 Task: Create a rule from the Recommended list, Task Added to this Project -> add SubTasks in the project TransportWorks with SubTasks Gather and Analyse Requirements , Design and Implement Solution , System Test and UAT , Release to Production / Go Live.
Action: Mouse moved to (68, 520)
Screenshot: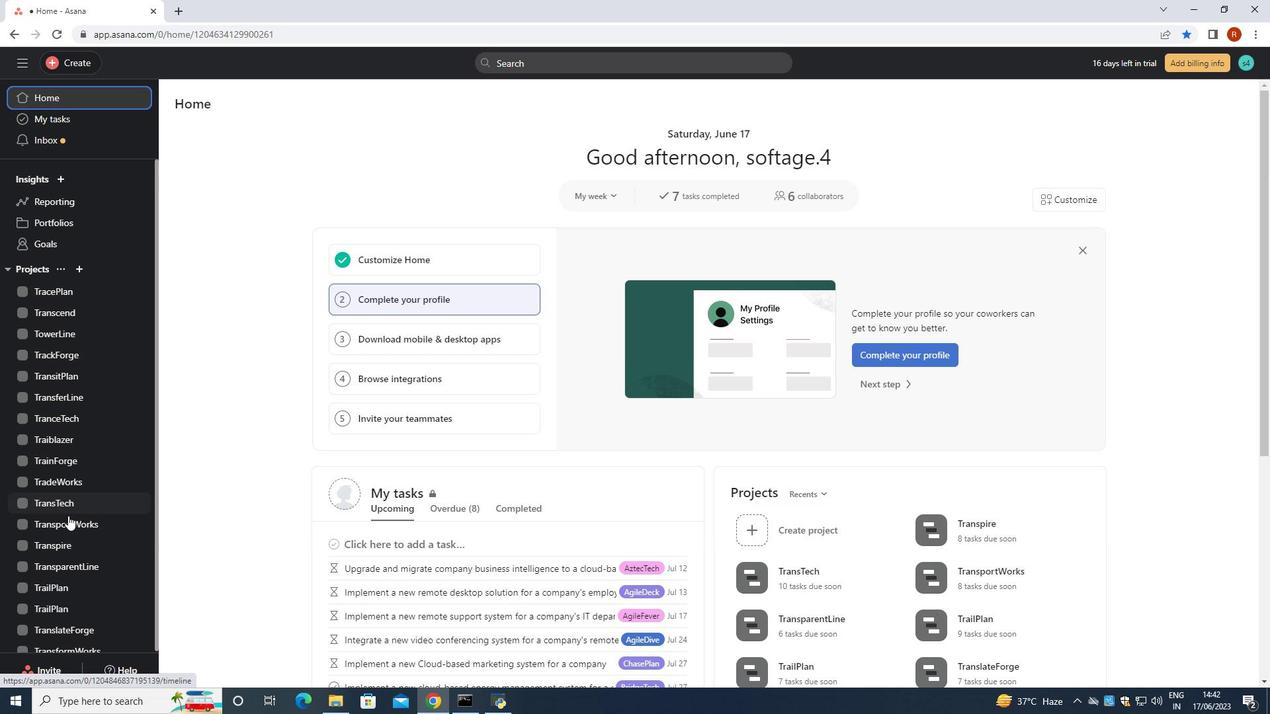 
Action: Mouse pressed left at (68, 520)
Screenshot: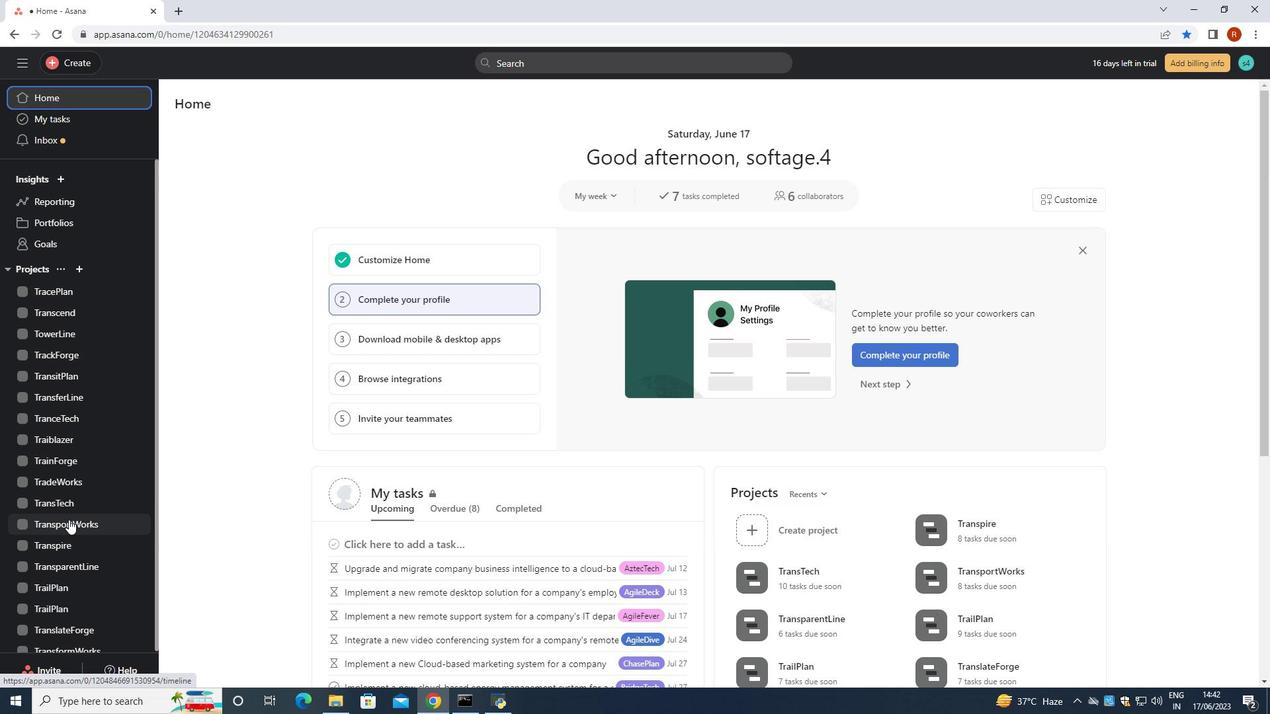 
Action: Mouse moved to (1236, 107)
Screenshot: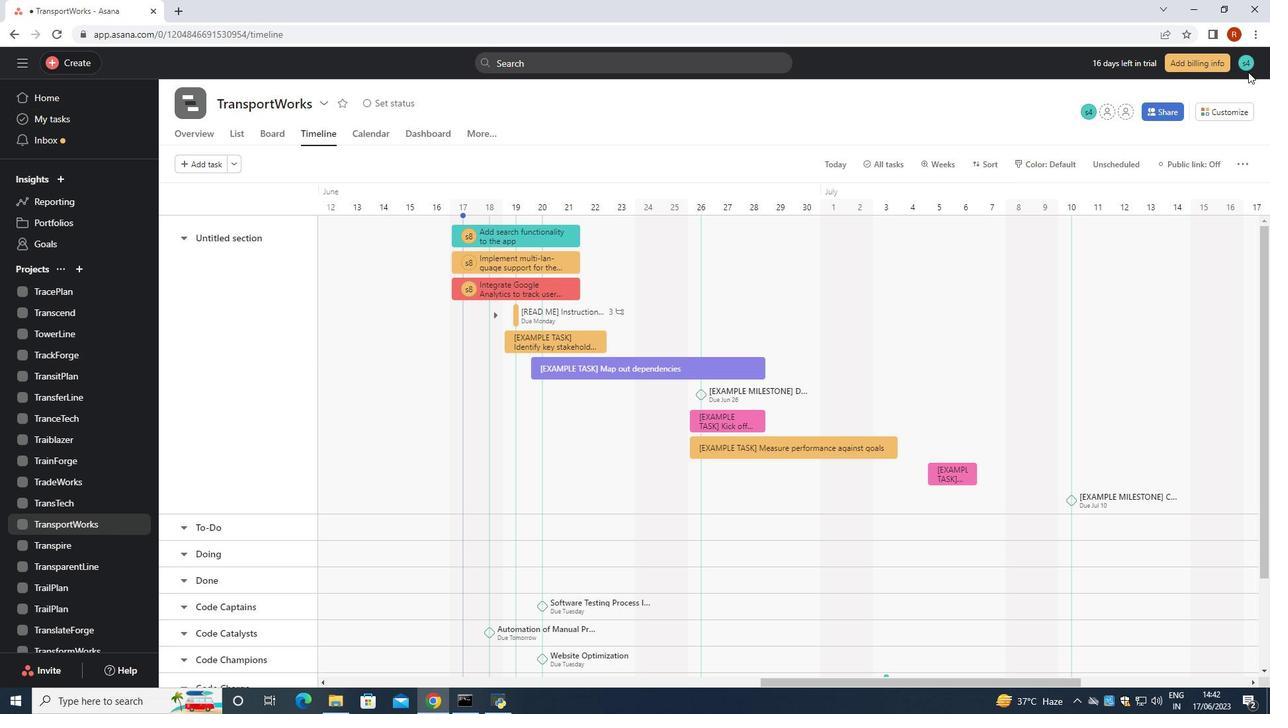
Action: Mouse pressed left at (1236, 107)
Screenshot: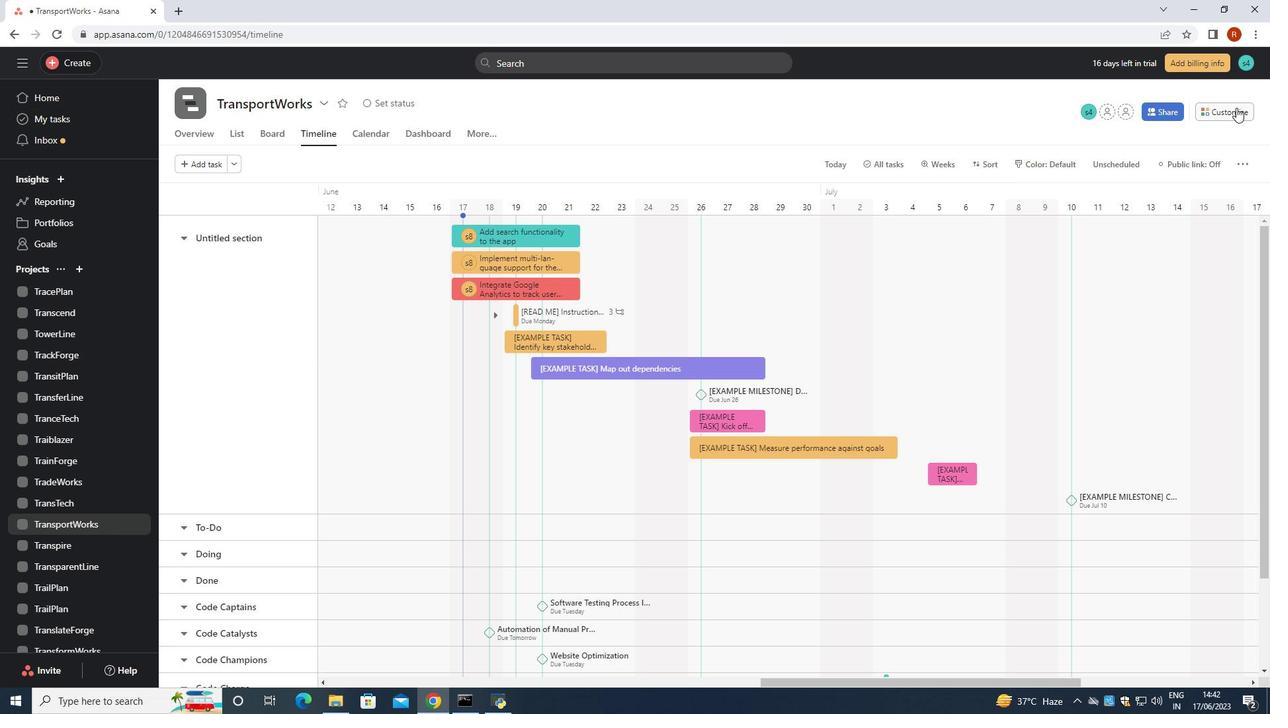 
Action: Mouse moved to (995, 318)
Screenshot: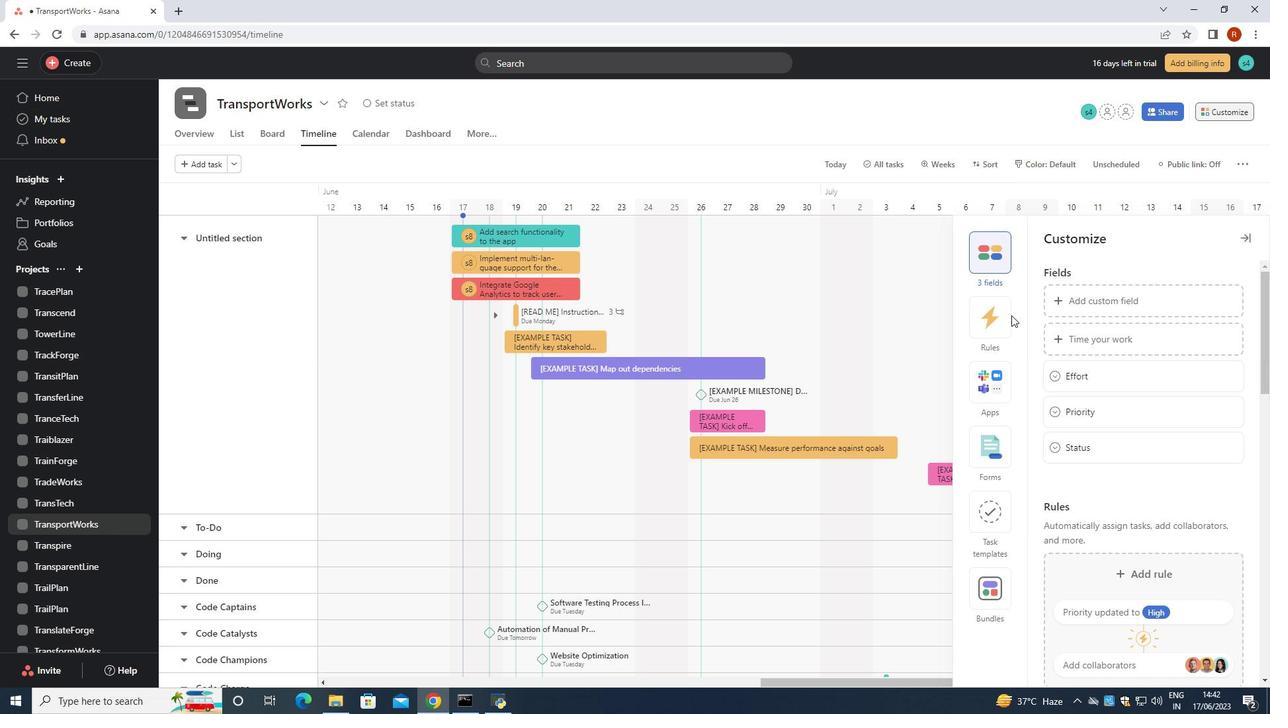 
Action: Mouse pressed left at (995, 318)
Screenshot: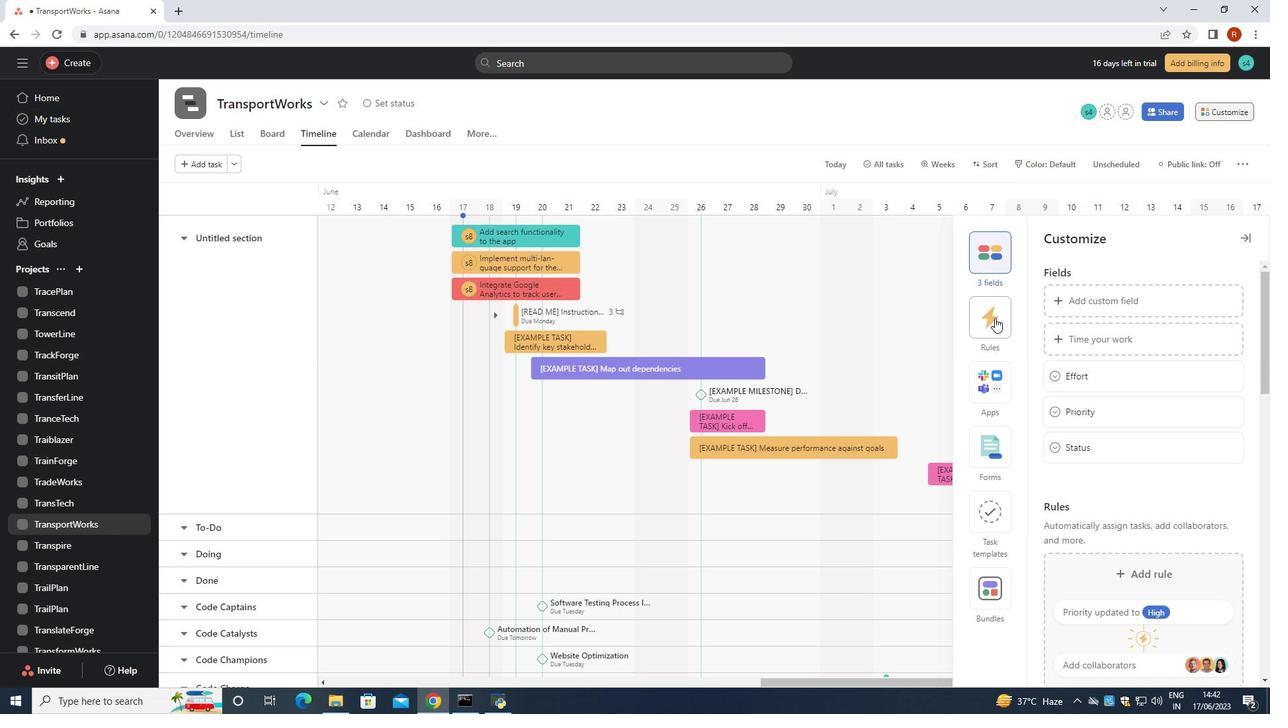 
Action: Mouse moved to (1108, 345)
Screenshot: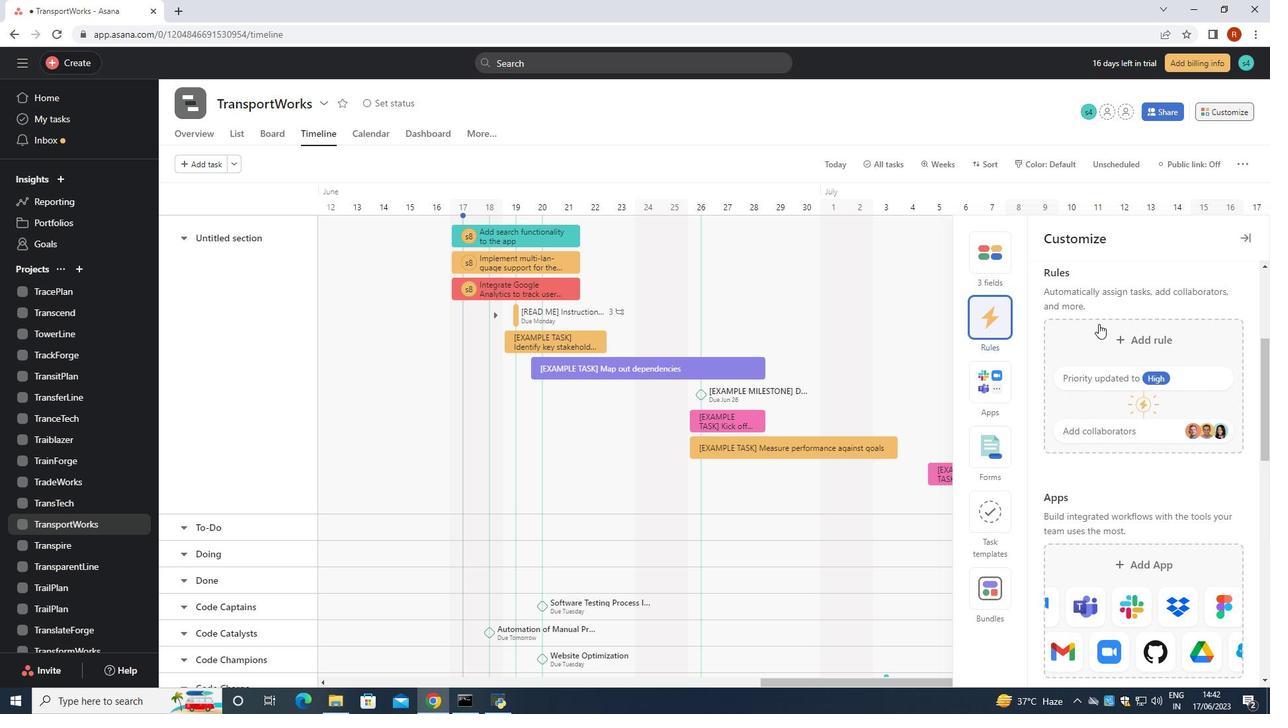 
Action: Mouse pressed left at (1108, 345)
Screenshot: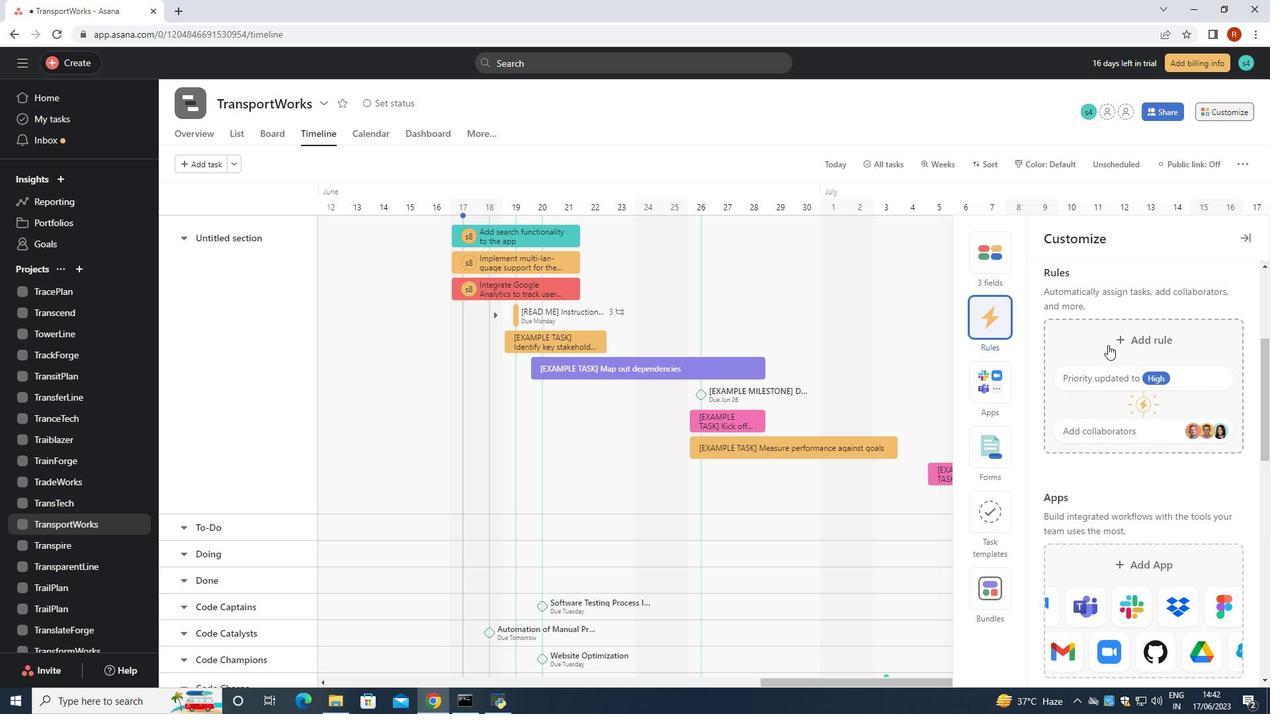 
Action: Mouse moved to (297, 152)
Screenshot: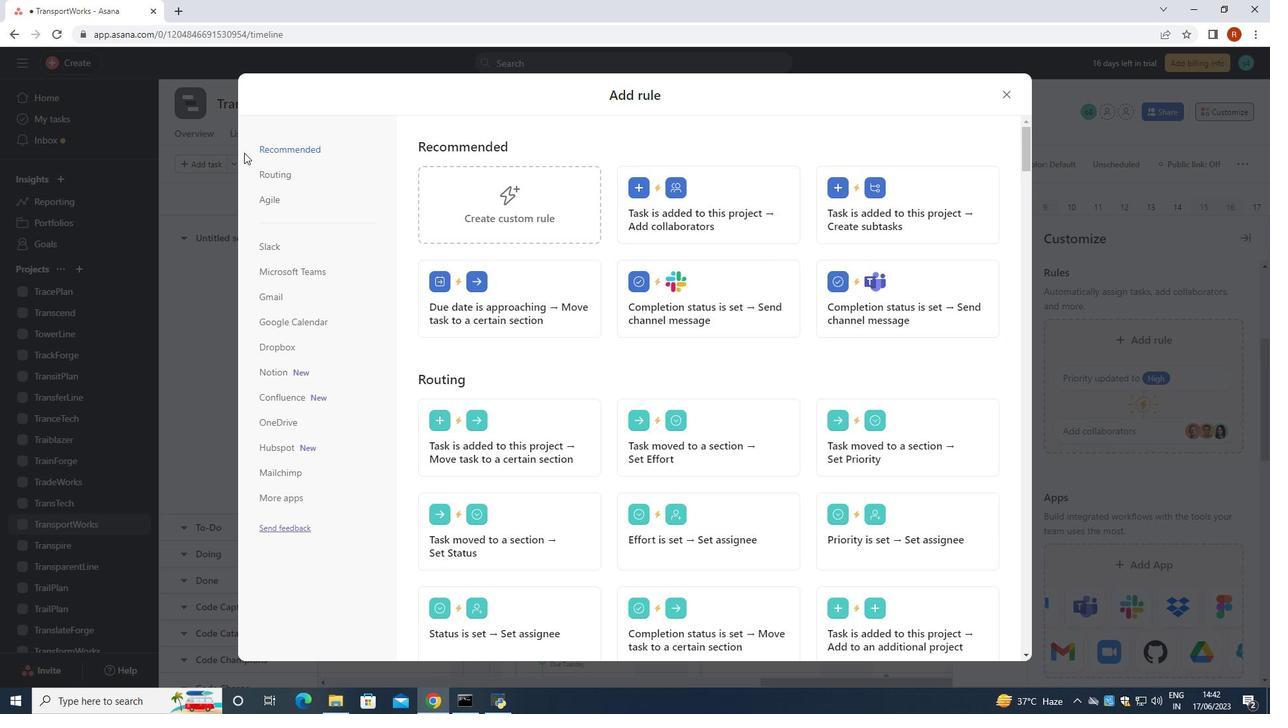 
Action: Mouse pressed left at (297, 152)
Screenshot: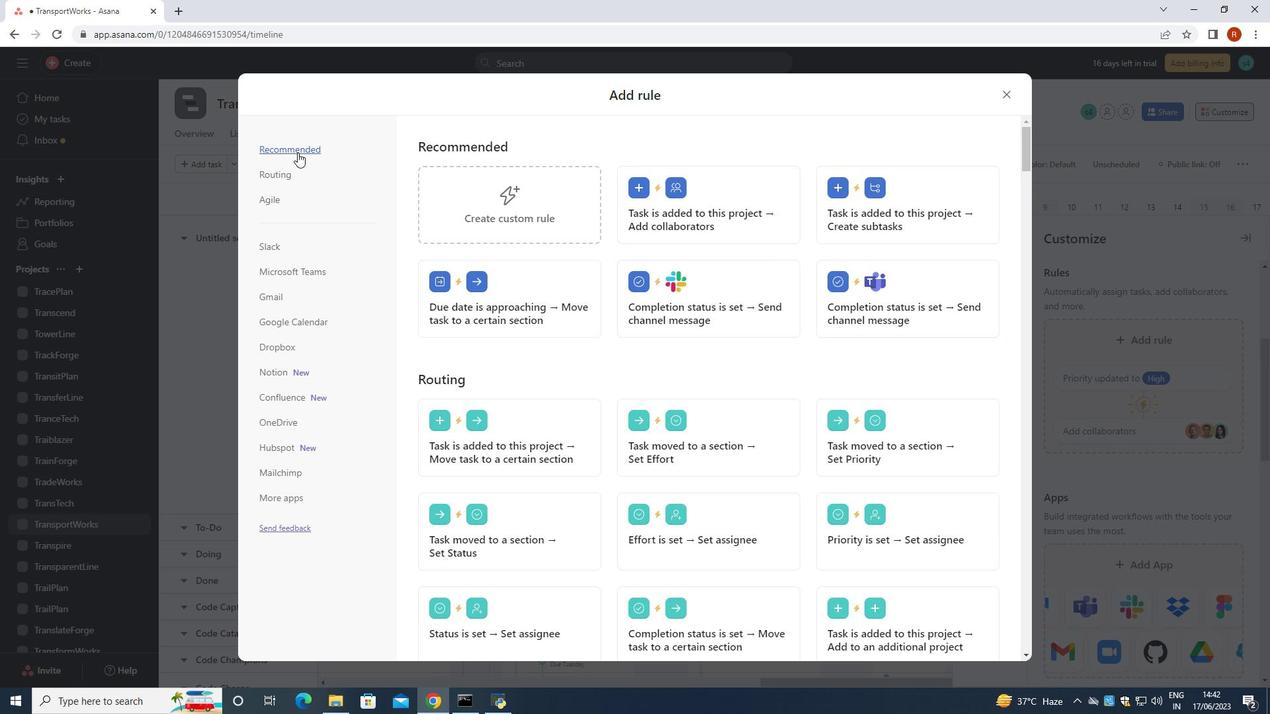 
Action: Mouse pressed left at (297, 152)
Screenshot: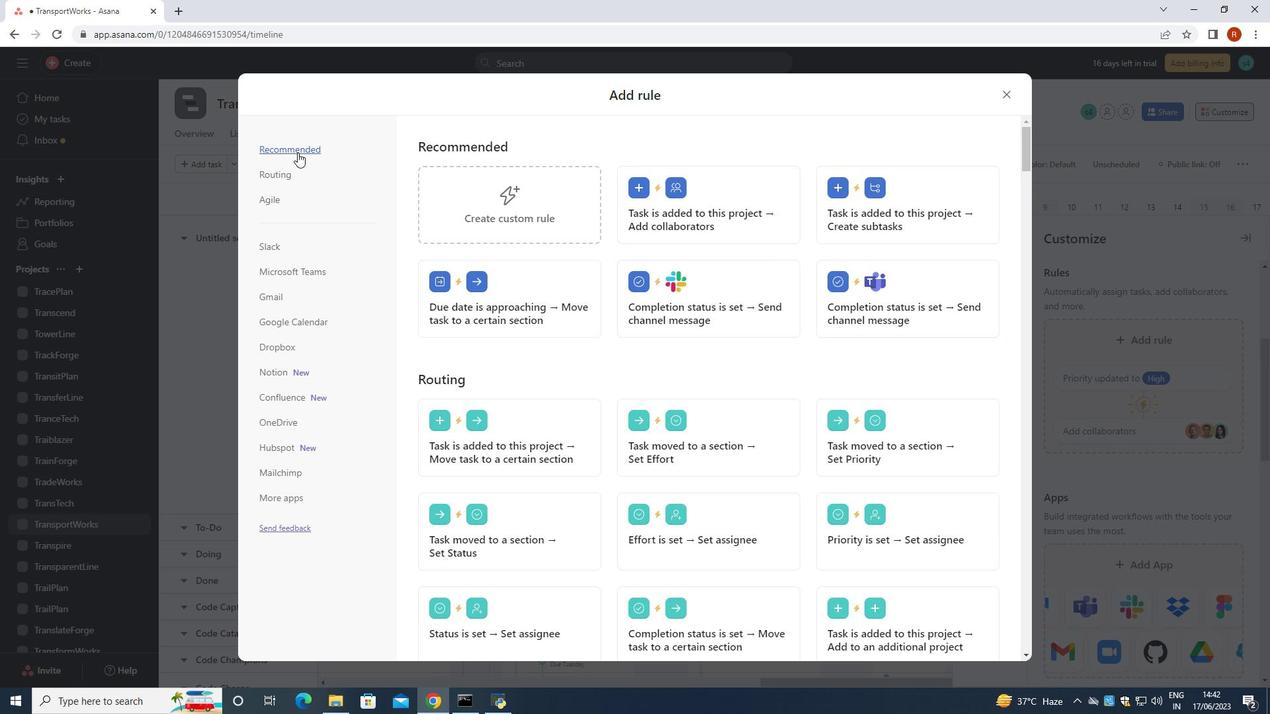 
Action: Mouse moved to (883, 217)
Screenshot: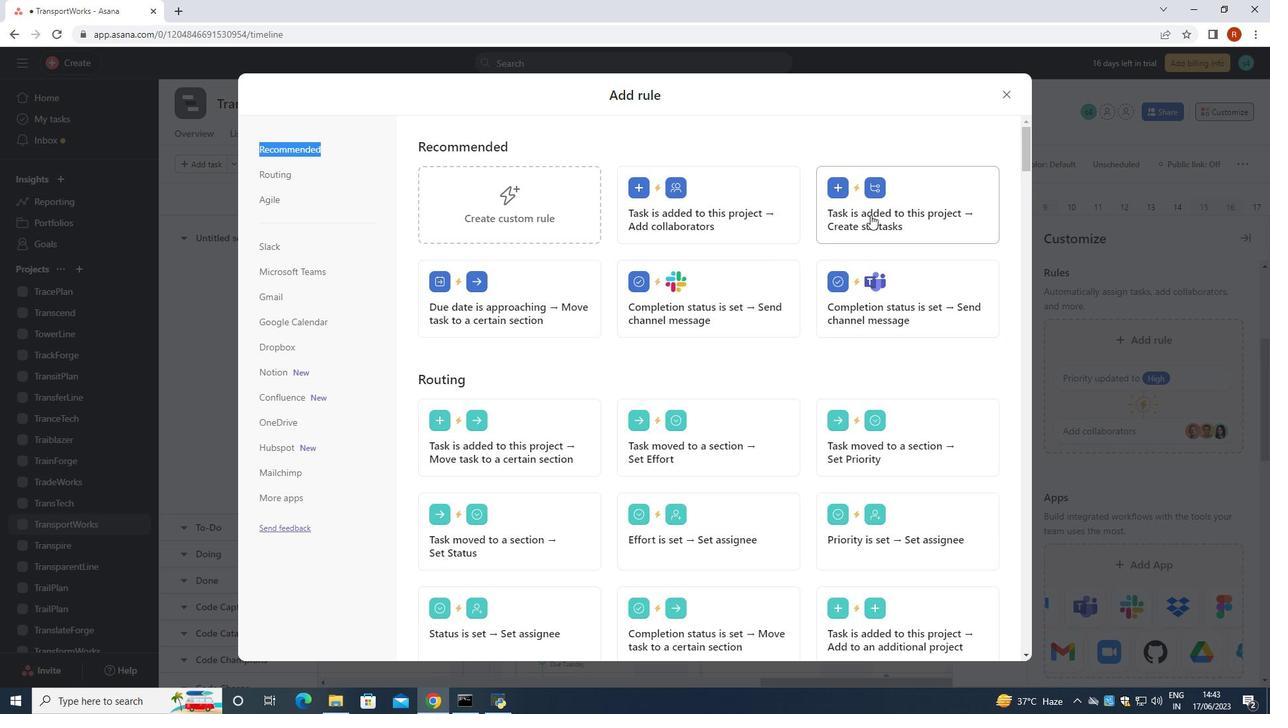 
Action: Mouse pressed left at (883, 217)
Screenshot: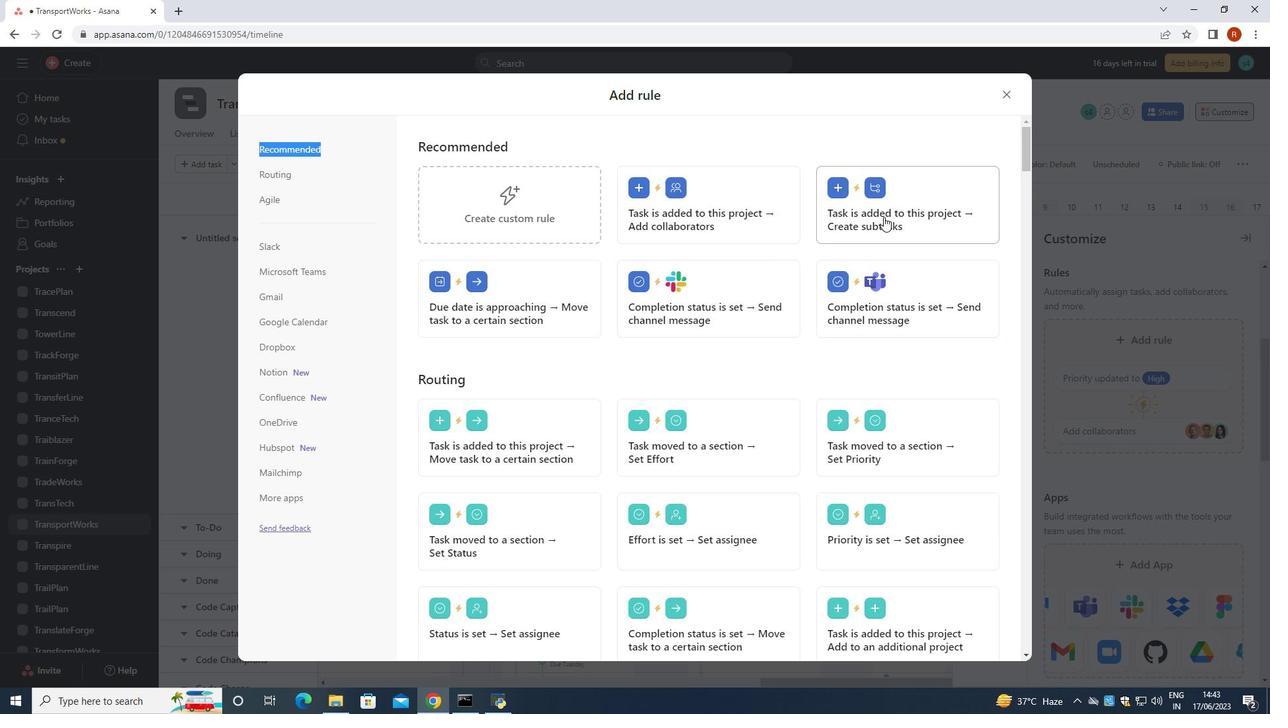 
Action: Mouse moved to (876, 211)
Screenshot: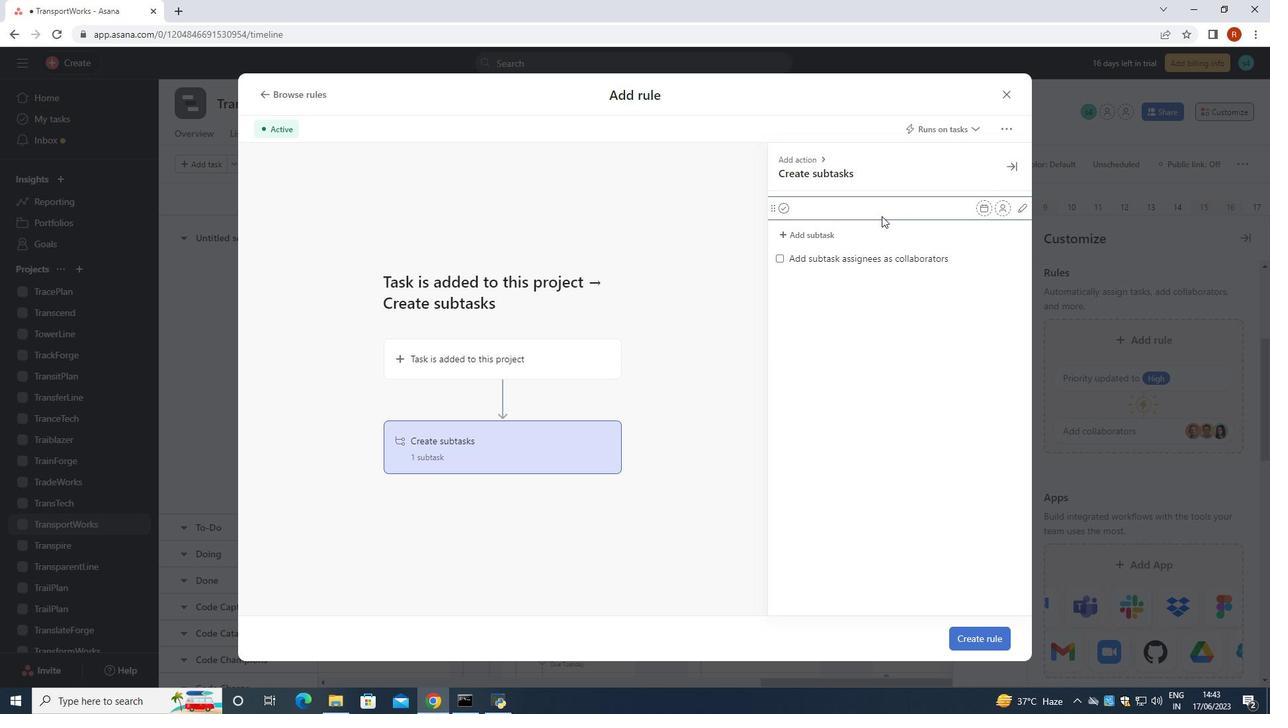 
Action: Key pressed <Key.shift><Key.shift><Key.shift><Key.shift><Key.shift><Key.shift><Key.shift><Key.shift>Gather<Key.space>and<Key.space><Key.shift>Analyse<Key.space><Key.shift><Key.shift><Key.shift><Key.shift><Key.shift><Key.shift><Key.shift>Requirements<Key.enter><Key.shift>Design<Key.space>and<Key.space><Key.shift>Implement<Key.space><Key.shift>Solution<Key.space>'<Key.backspace><Key.enter><Key.shift><Key.shift>System<Key.space>test<Key.space>and<Key.caps_lock><Key.space>UAT<Key.caps_lock><Key.enter><Key.shift><Key.shift><Key.shift><Key.shift><Key.shift><Key.shift><Key.shift><Key.shift>Release<Key.space>to<Key.space><Key.shift>Production<Key.space><Key.backspace>/<Key.shift>H<Key.backspace>GO<Key.space>Lib<Key.backspace>v<Key.backspace><Key.backspace><Key.backspace><Key.backspace><Key.backspace>o<Key.space><Key.shift>Live
Screenshot: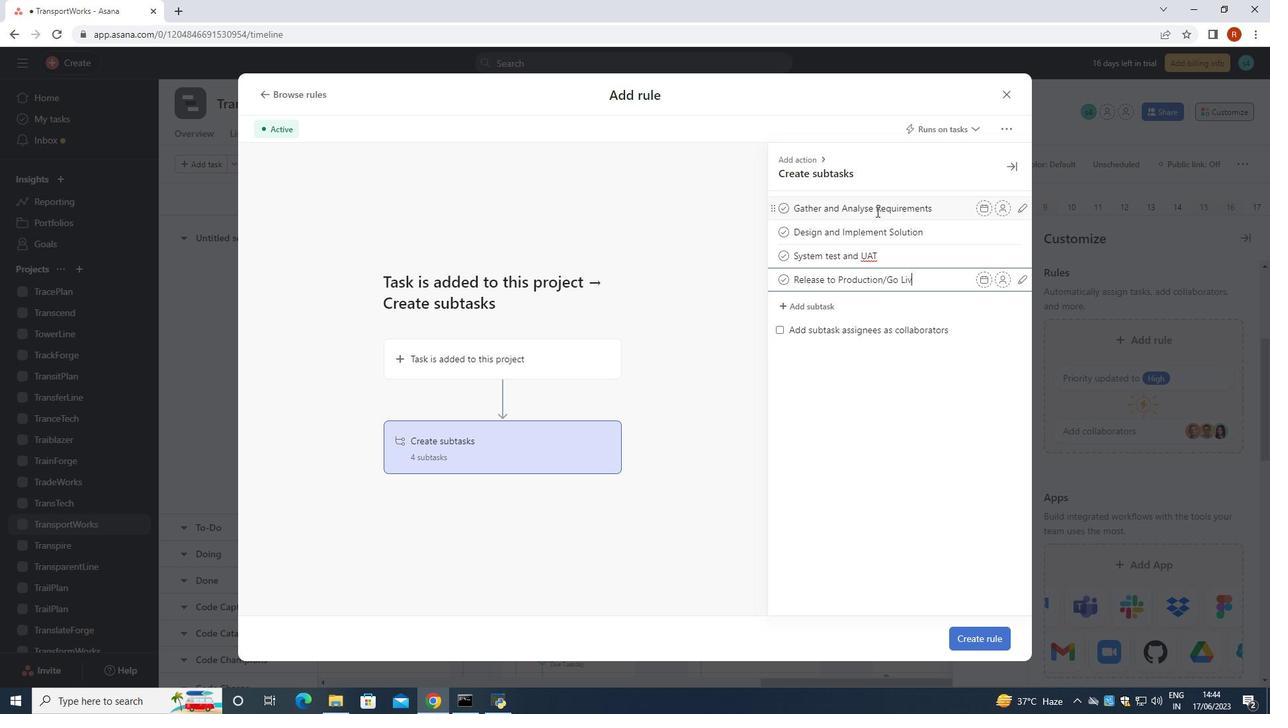 
Action: Mouse moved to (985, 643)
Screenshot: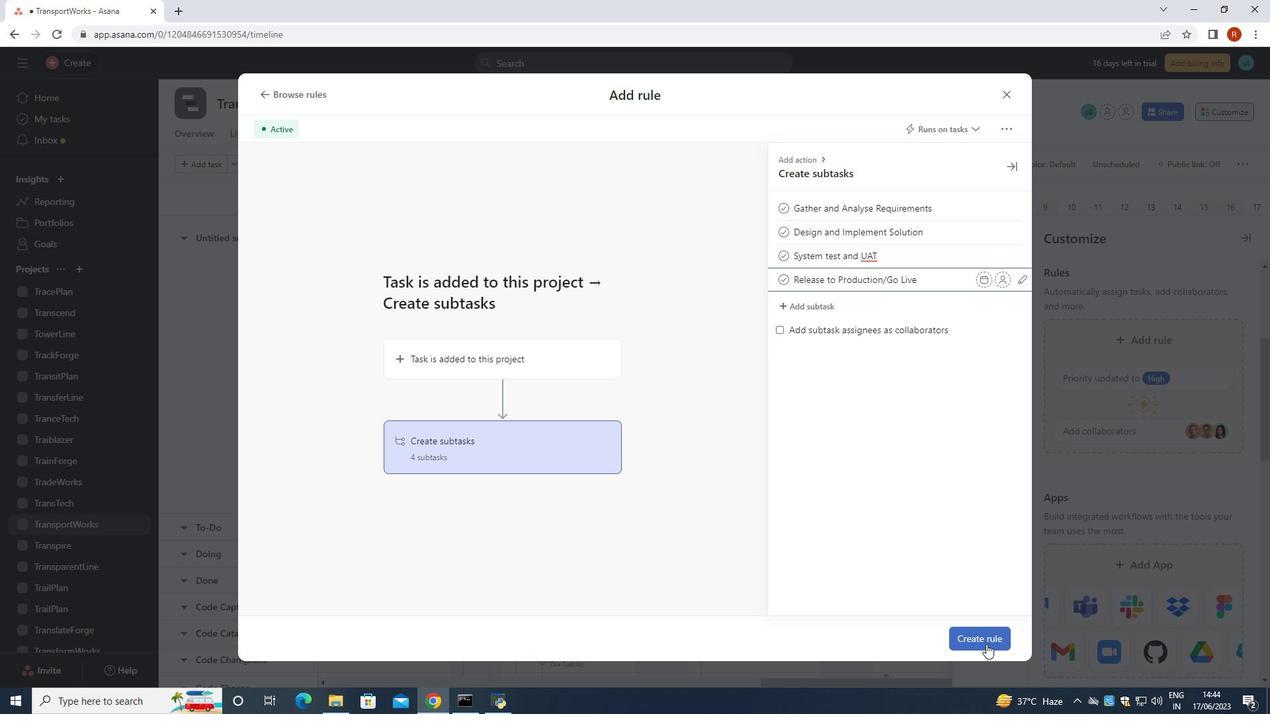 
Action: Mouse pressed left at (985, 643)
Screenshot: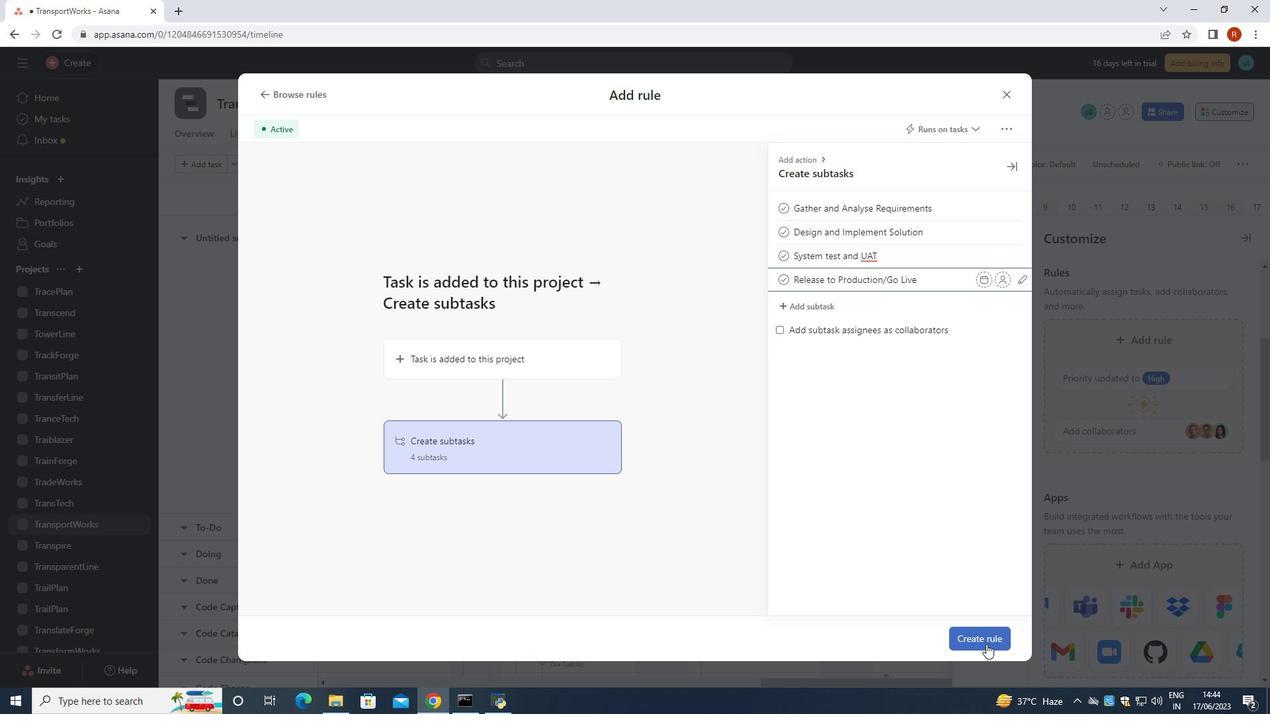 
